Task: Change  the formatting of the data to Which is Less than 10, In conditional formating, put the option 'Light Red Fill with Drak Red Text. 'In the sheet   Prodigy Sales log   book
Action: Mouse moved to (388, 218)
Screenshot: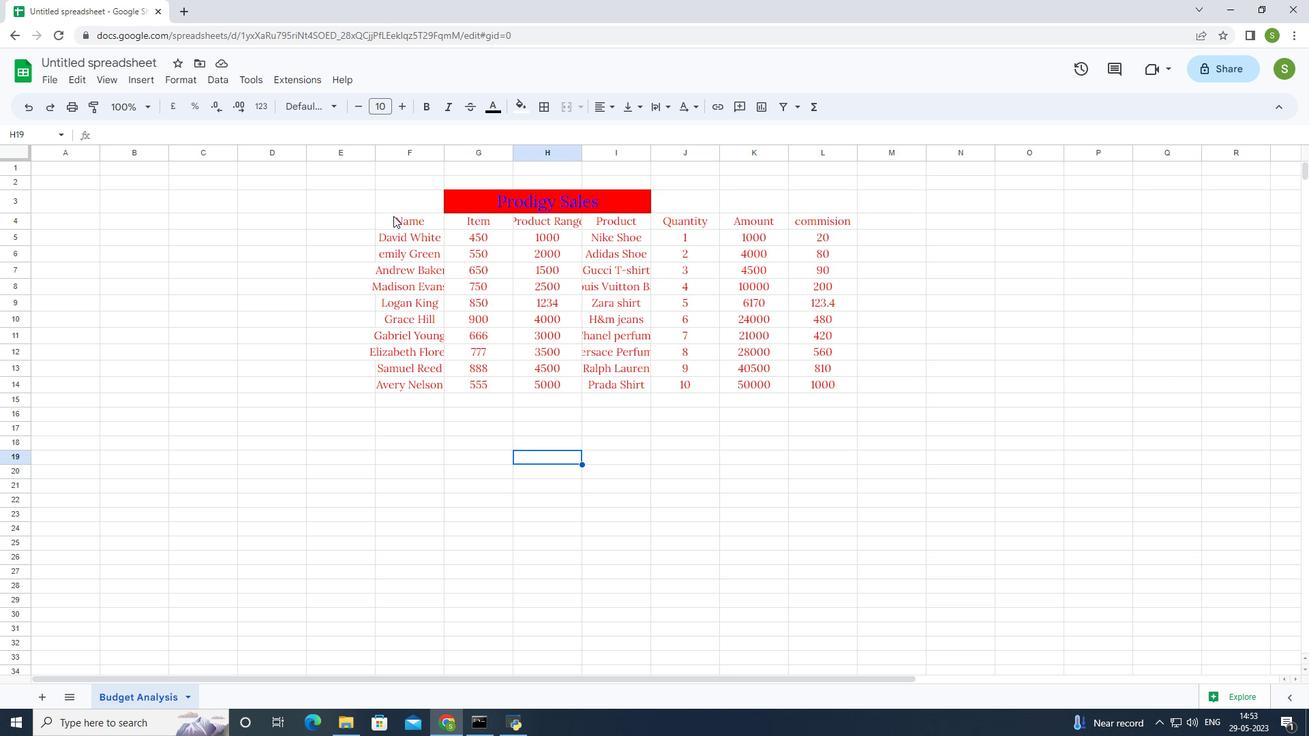 
Action: Mouse pressed left at (388, 218)
Screenshot: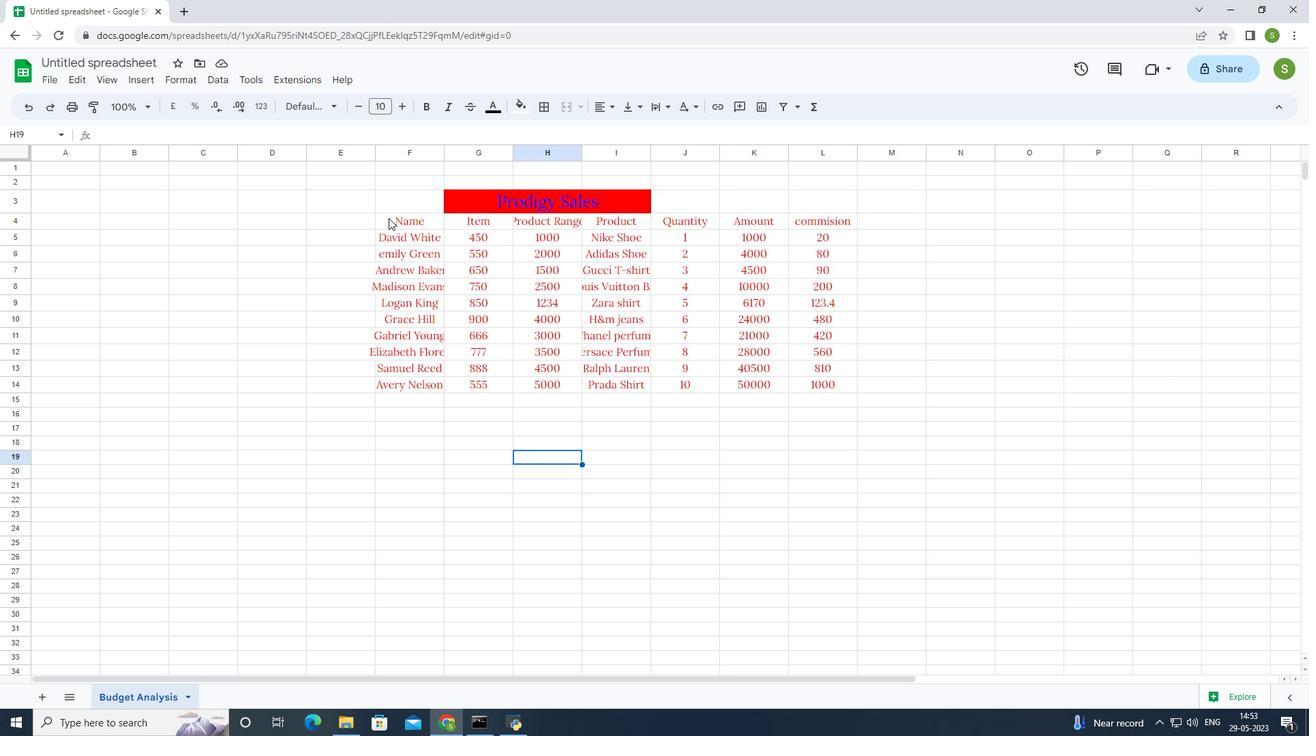 
Action: Mouse moved to (176, 78)
Screenshot: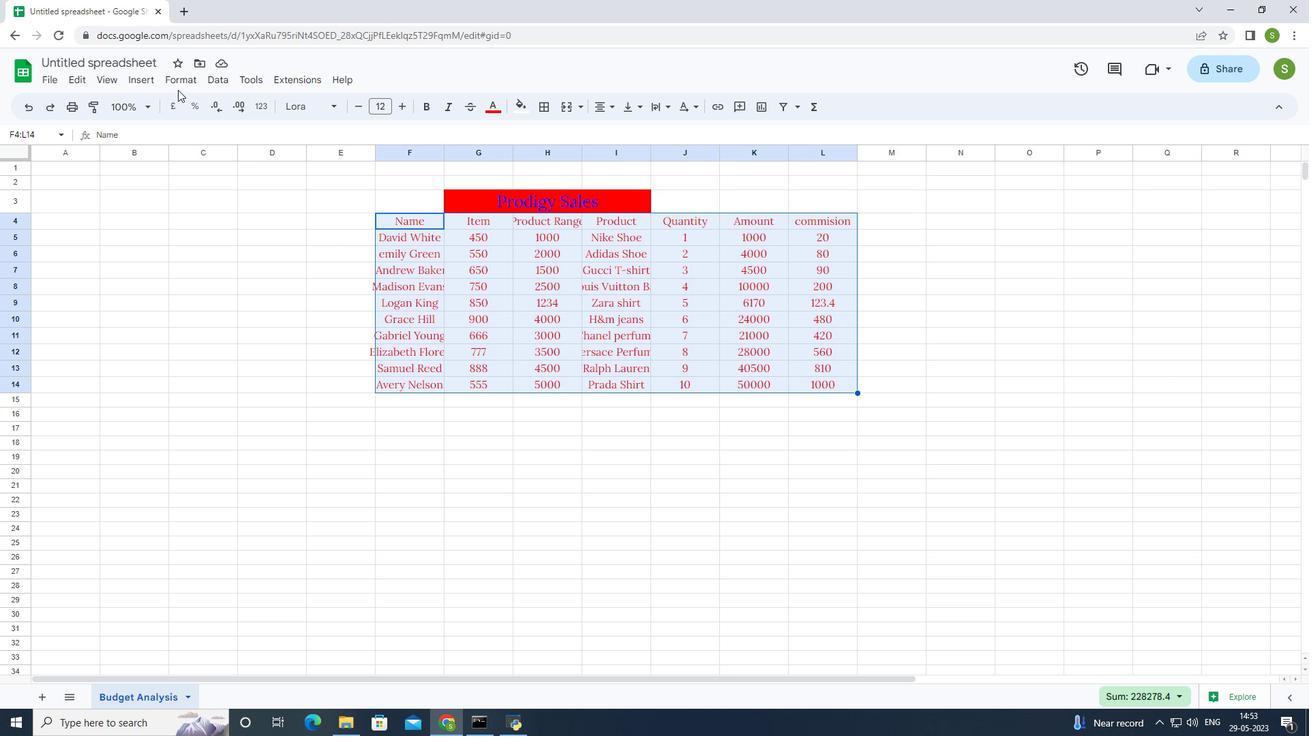 
Action: Mouse pressed left at (176, 78)
Screenshot: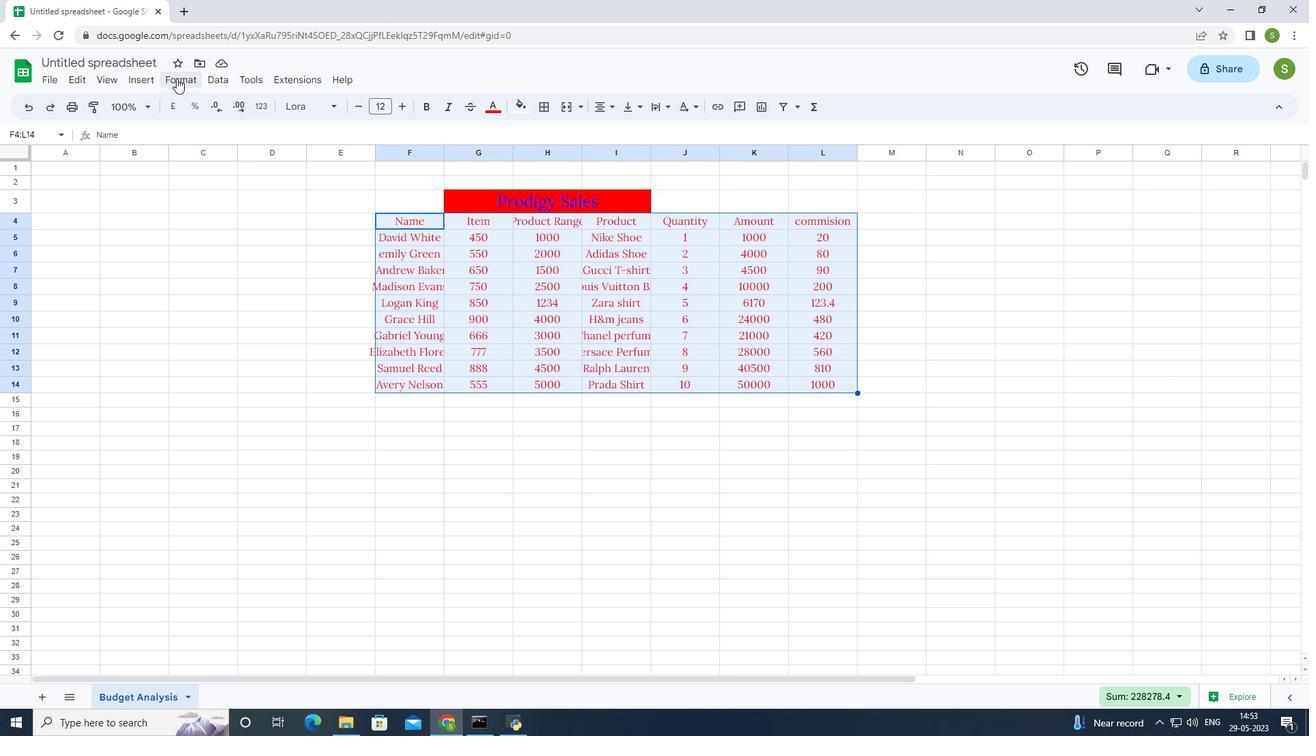 
Action: Mouse moved to (252, 308)
Screenshot: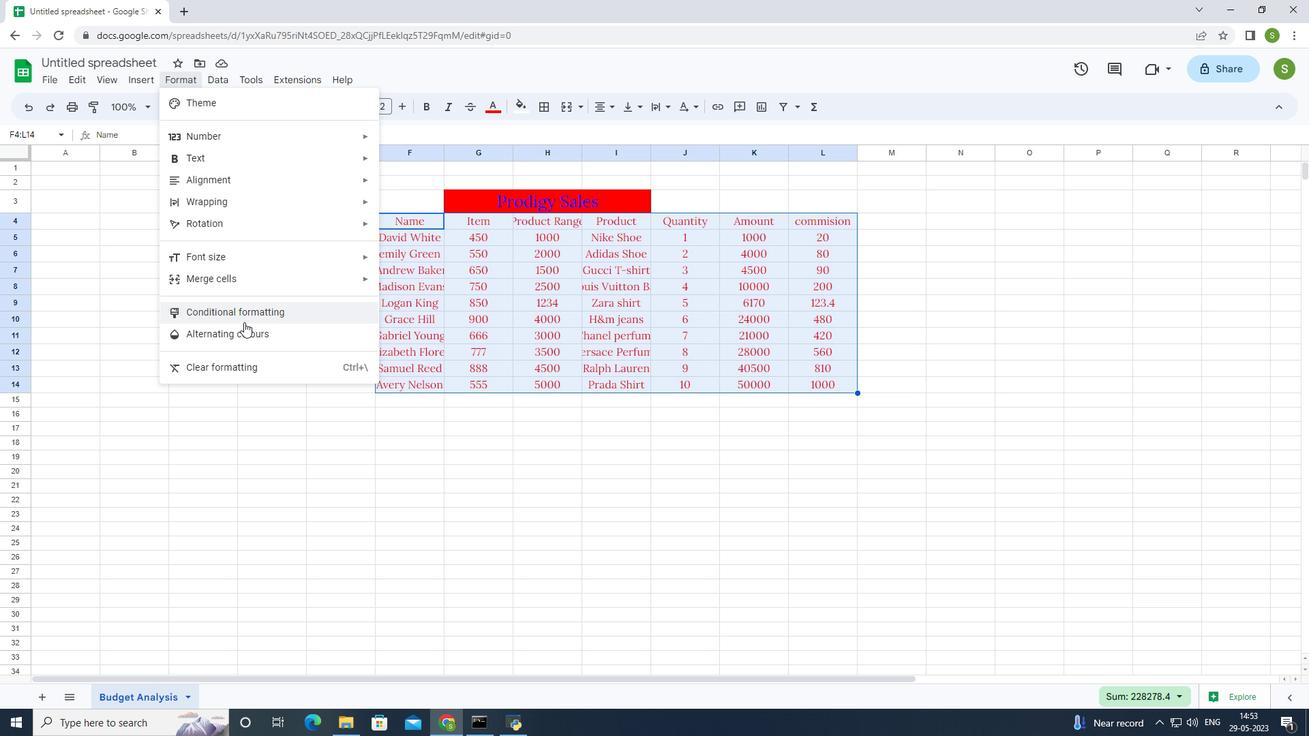 
Action: Mouse pressed left at (252, 308)
Screenshot: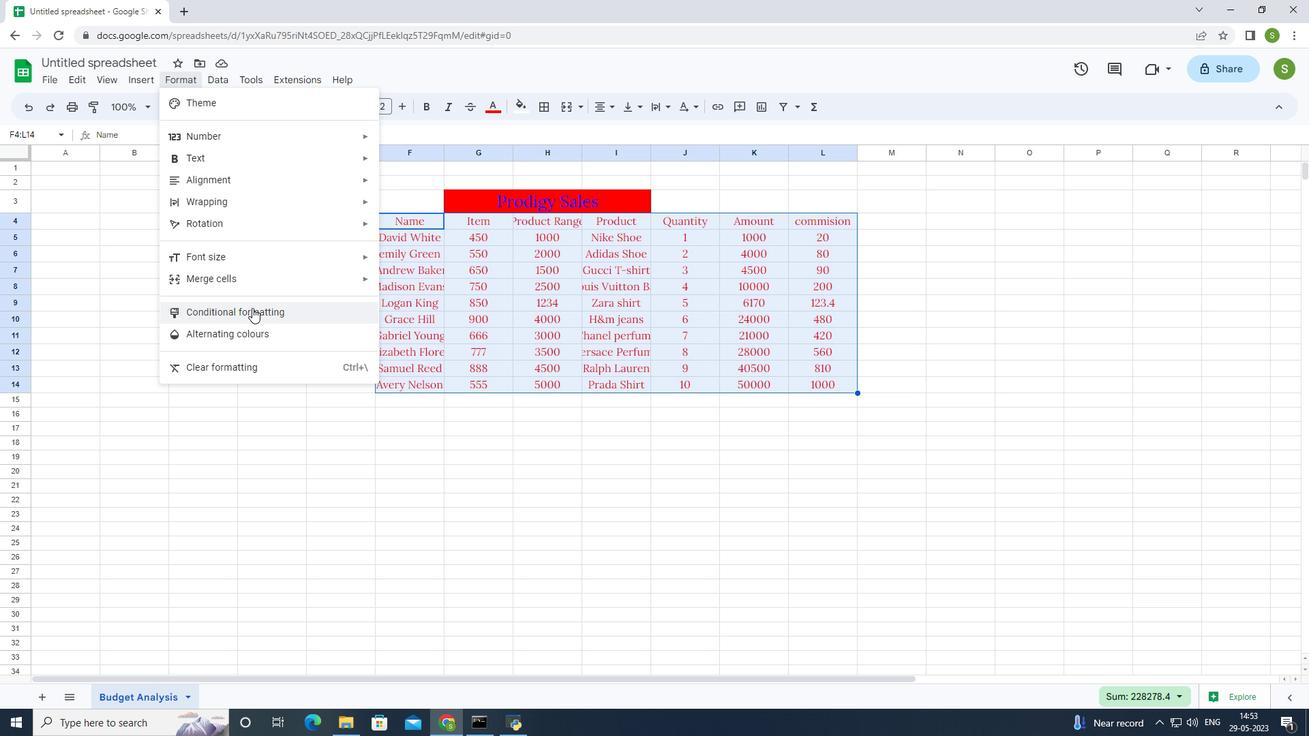
Action: Mouse moved to (1175, 296)
Screenshot: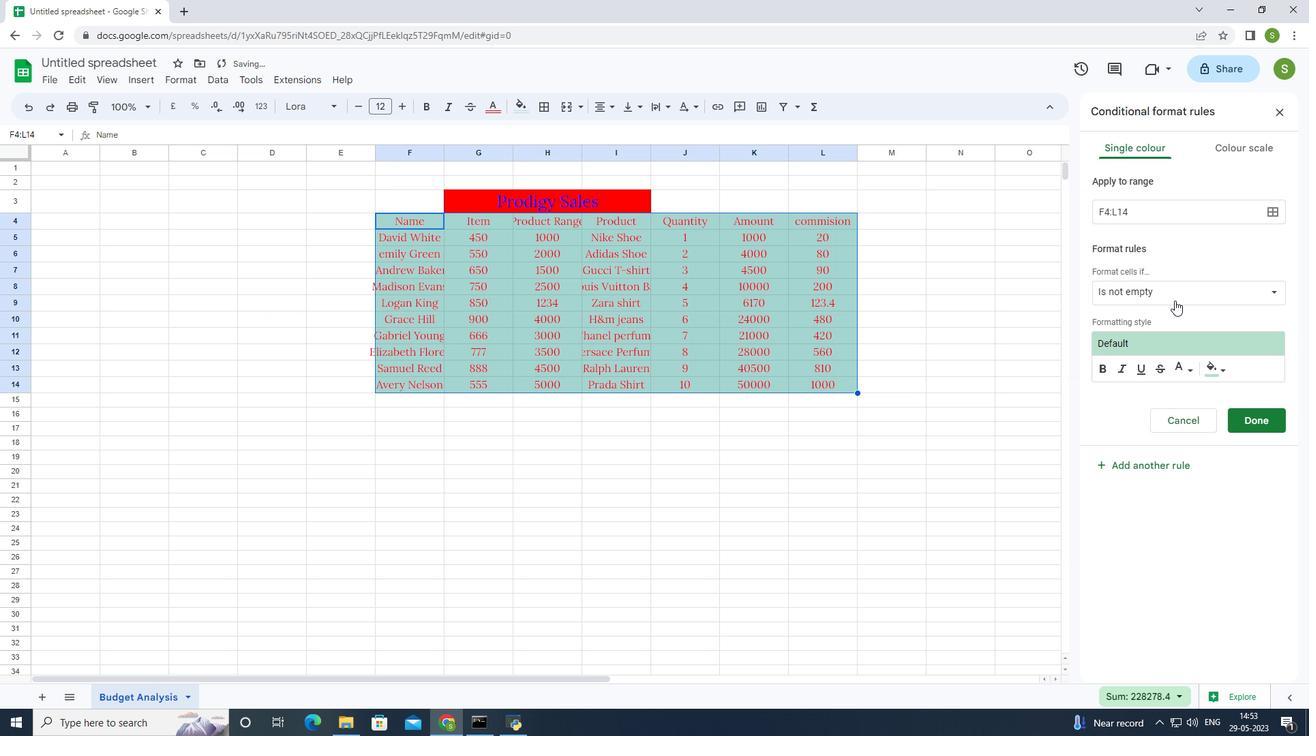 
Action: Mouse pressed left at (1175, 296)
Screenshot: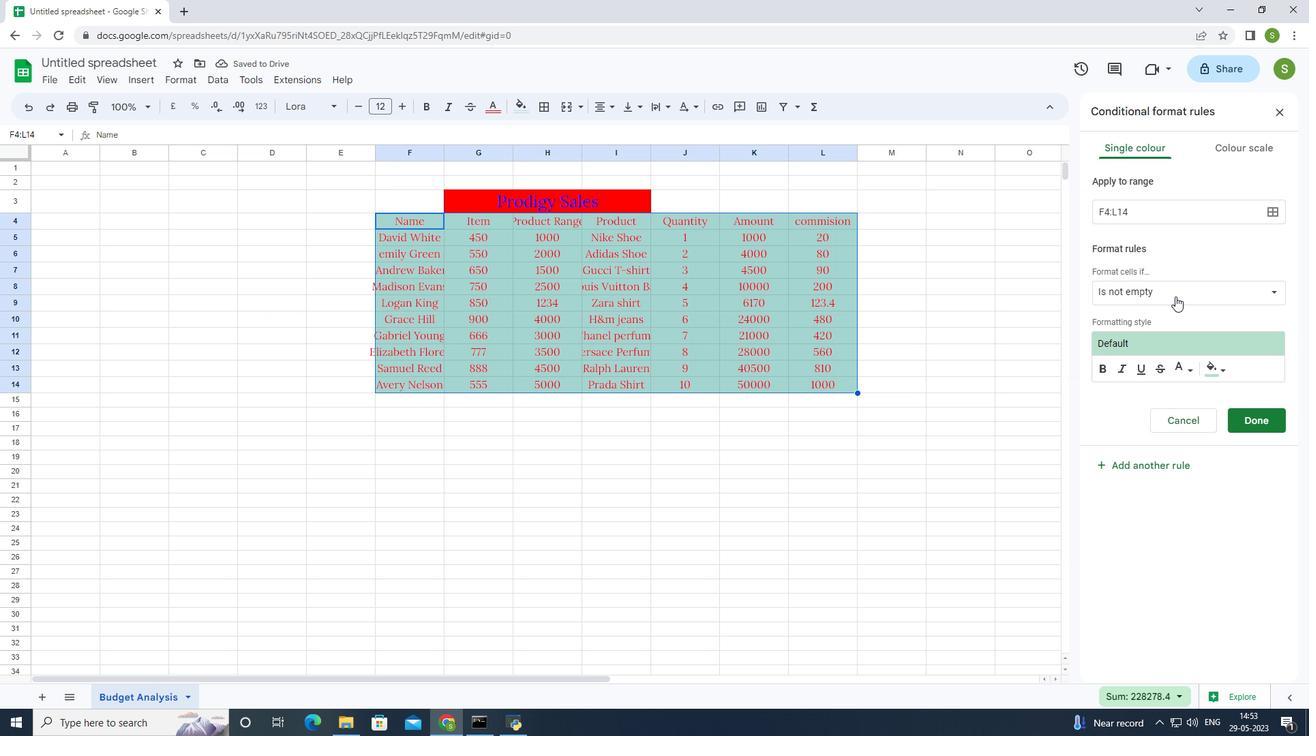 
Action: Mouse moved to (1189, 561)
Screenshot: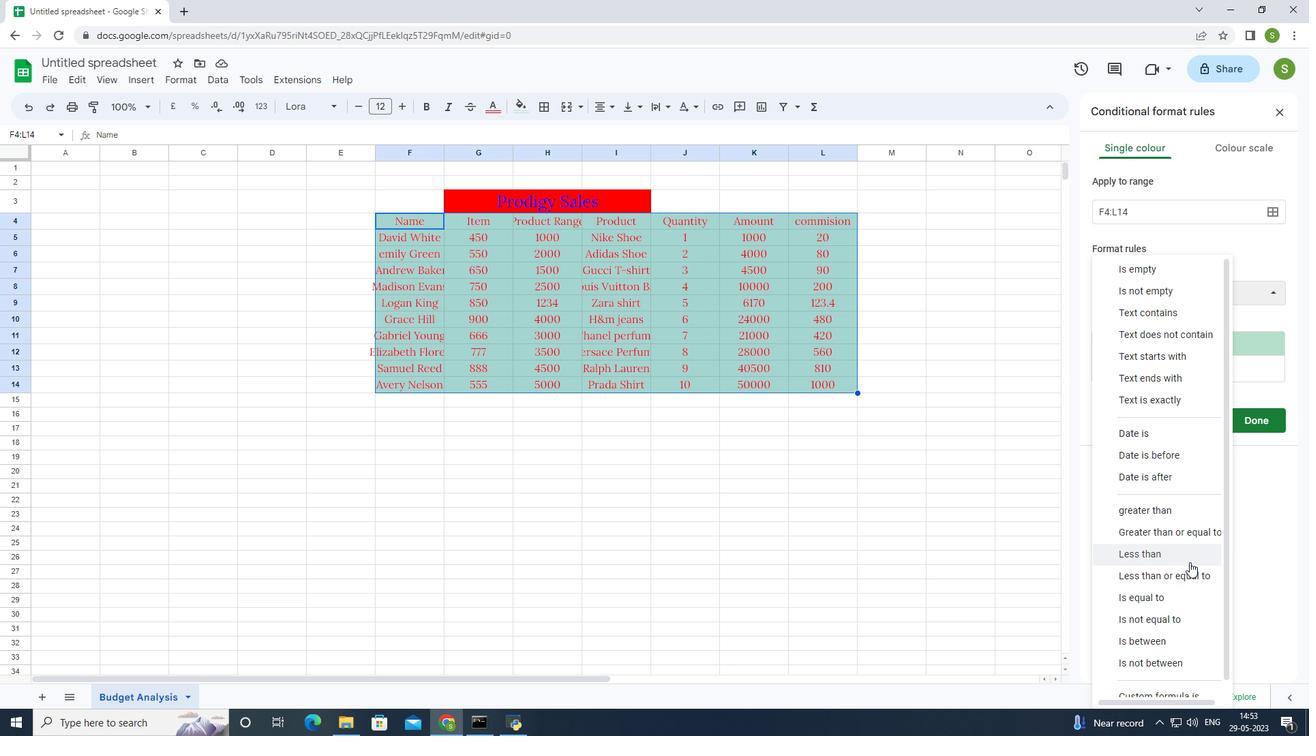 
Action: Mouse pressed left at (1189, 561)
Screenshot: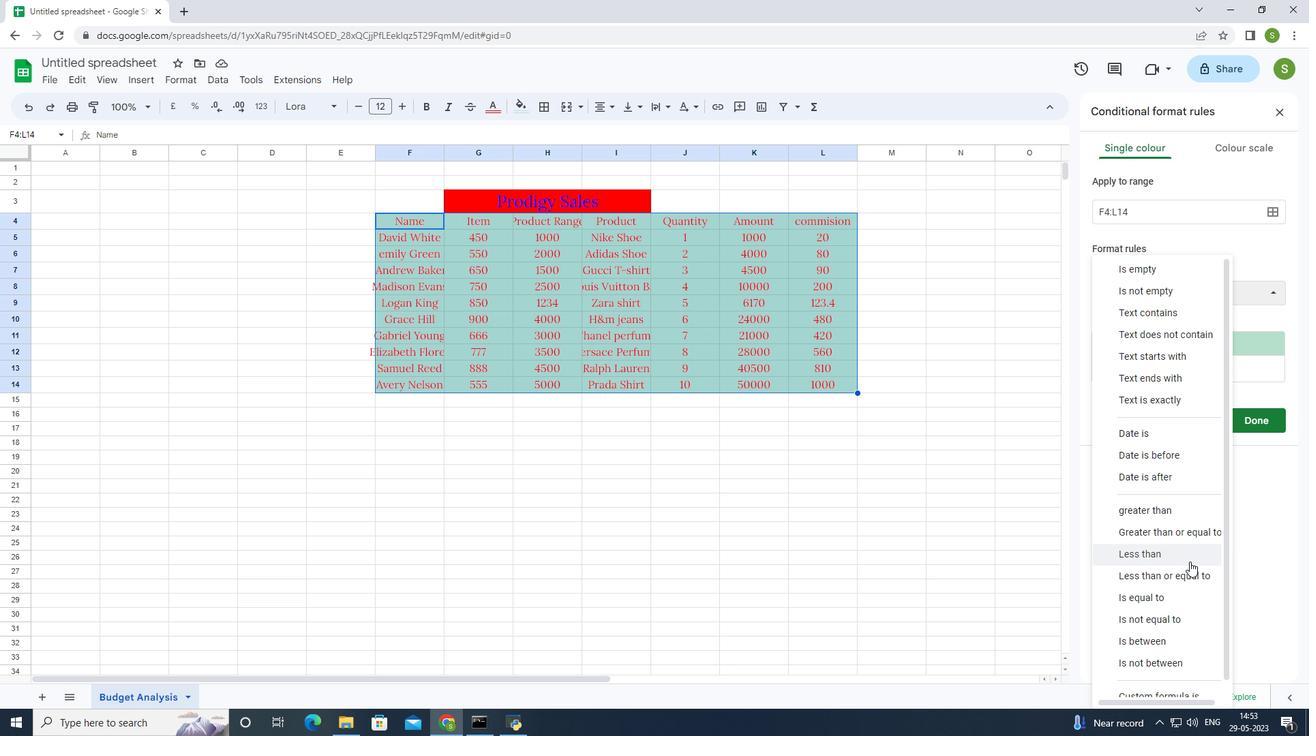 
Action: Mouse moved to (1132, 319)
Screenshot: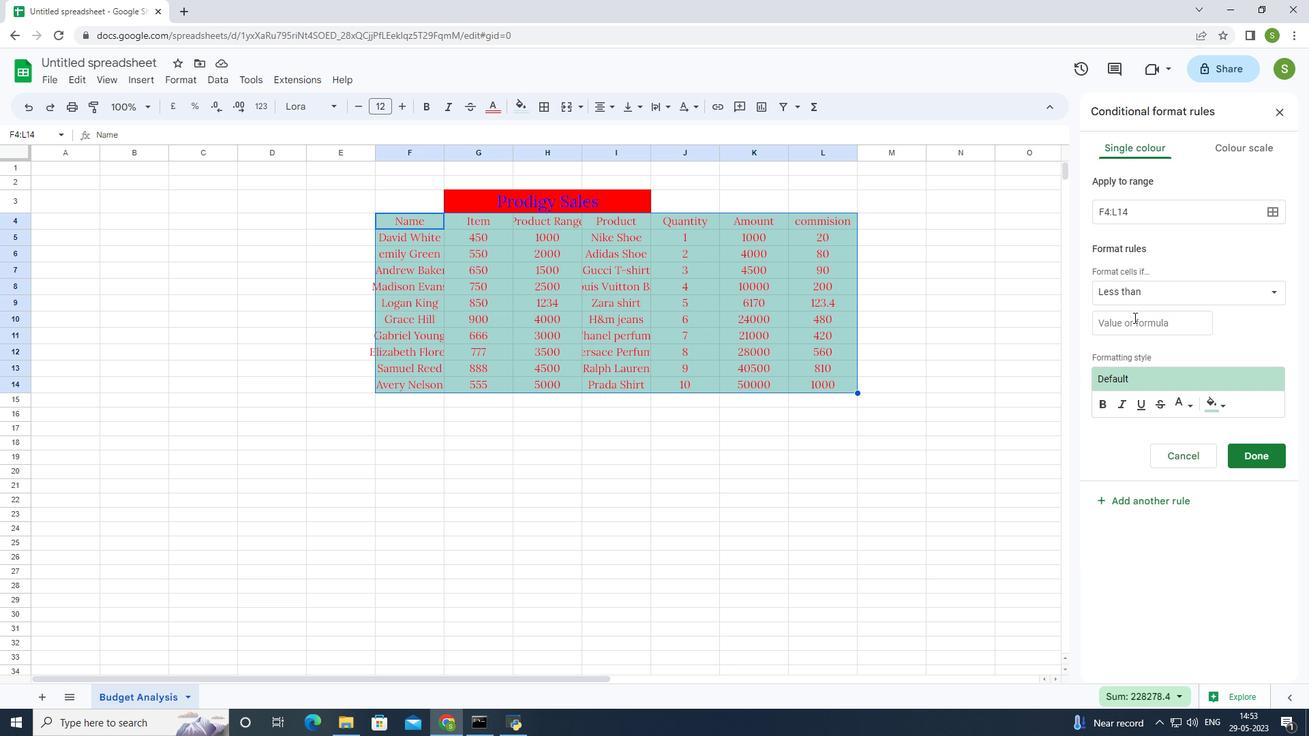 
Action: Mouse pressed left at (1132, 319)
Screenshot: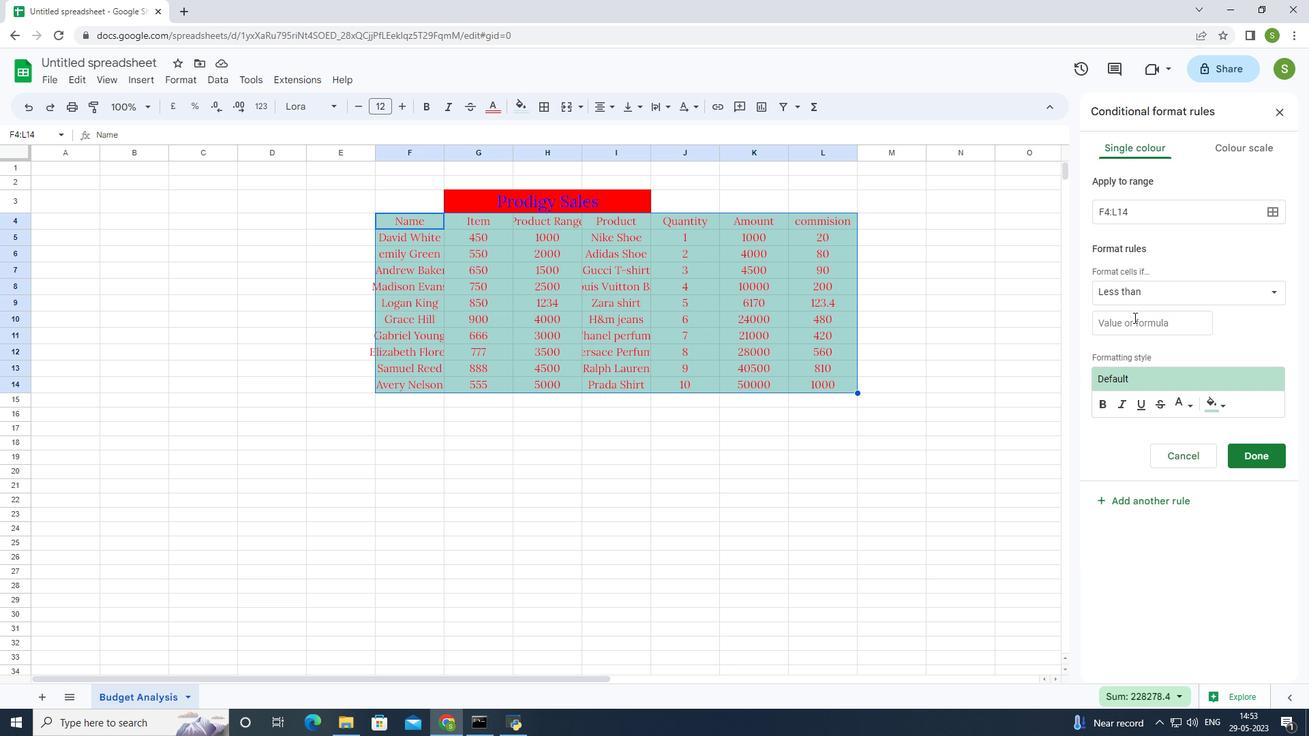 
Action: Key pressed 1
Screenshot: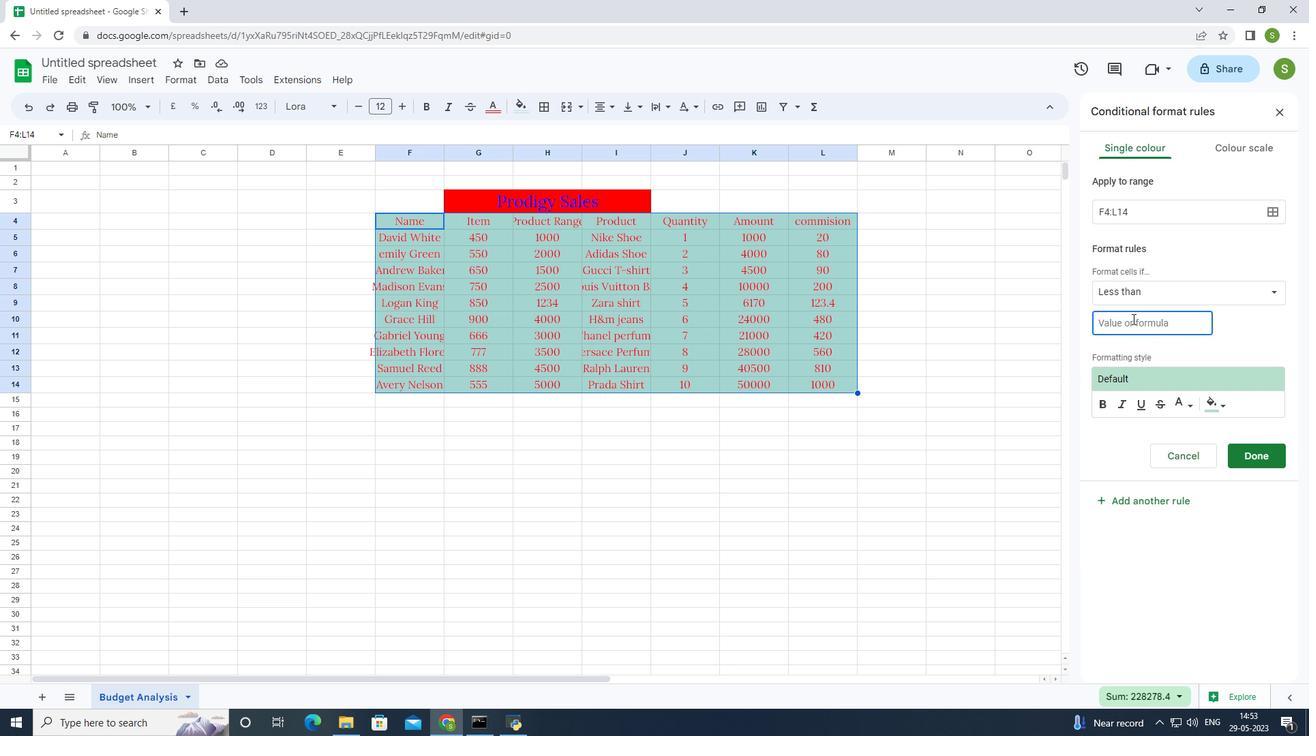 
Action: Mouse moved to (1132, 319)
Screenshot: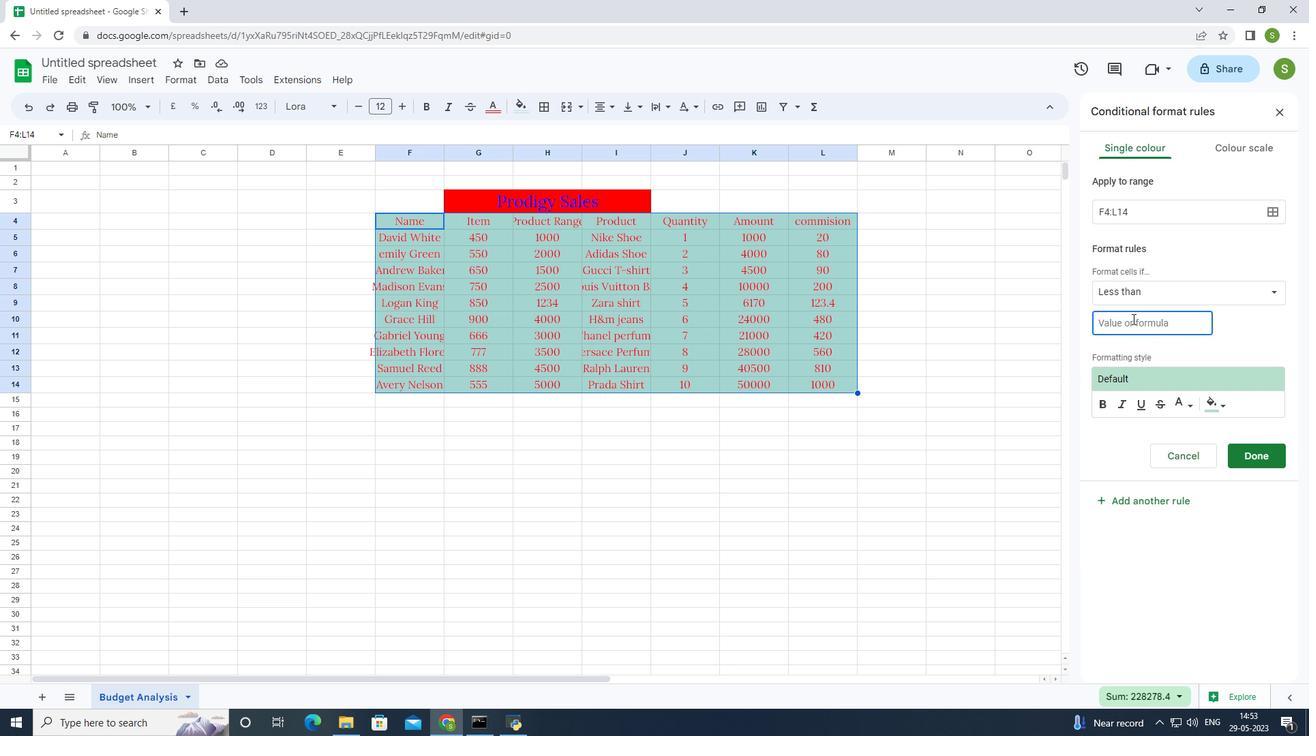 
Action: Key pressed 0
Screenshot: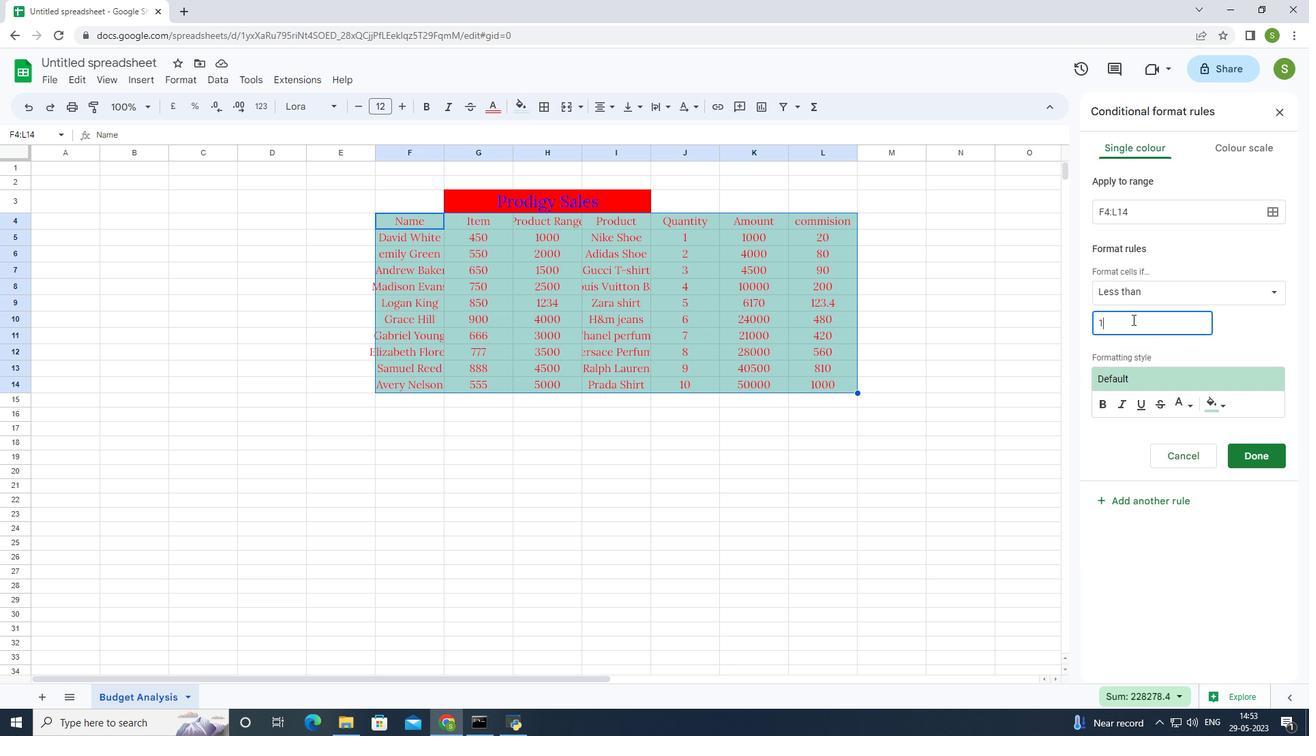 
Action: Mouse moved to (1257, 452)
Screenshot: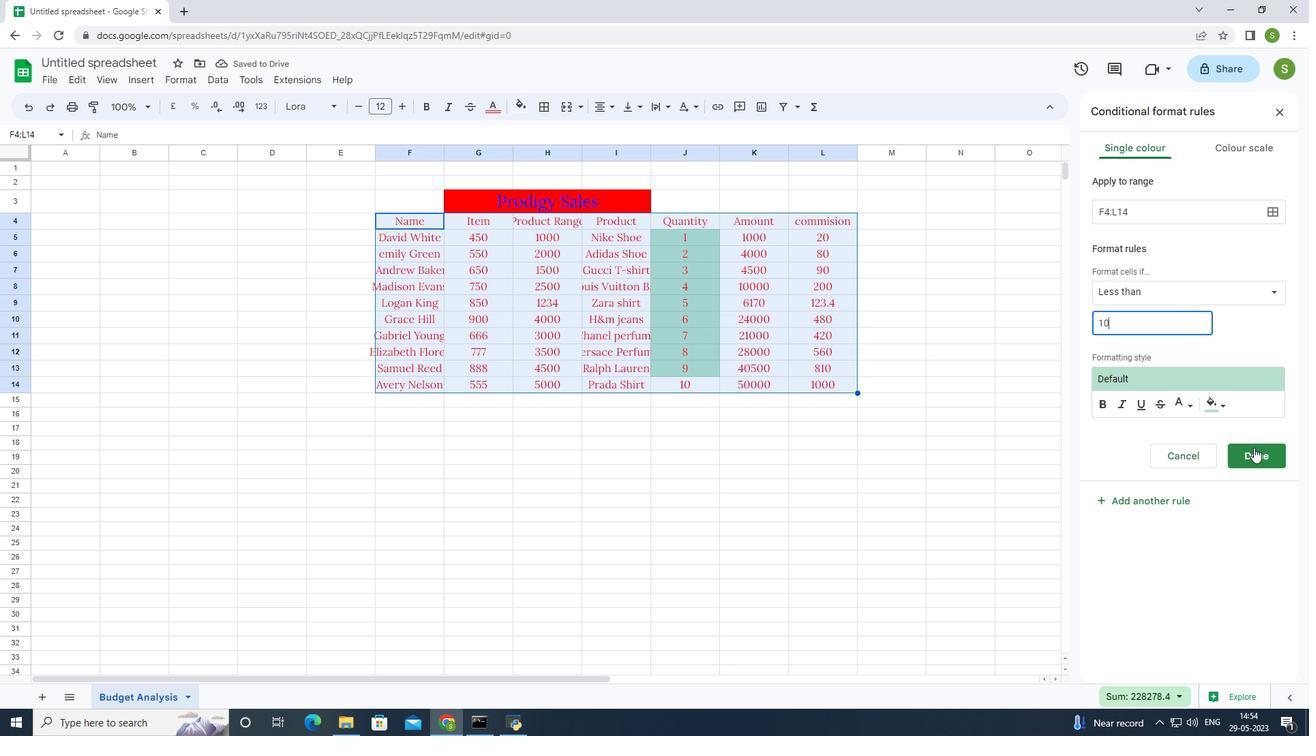 
Action: Mouse pressed left at (1257, 452)
Screenshot: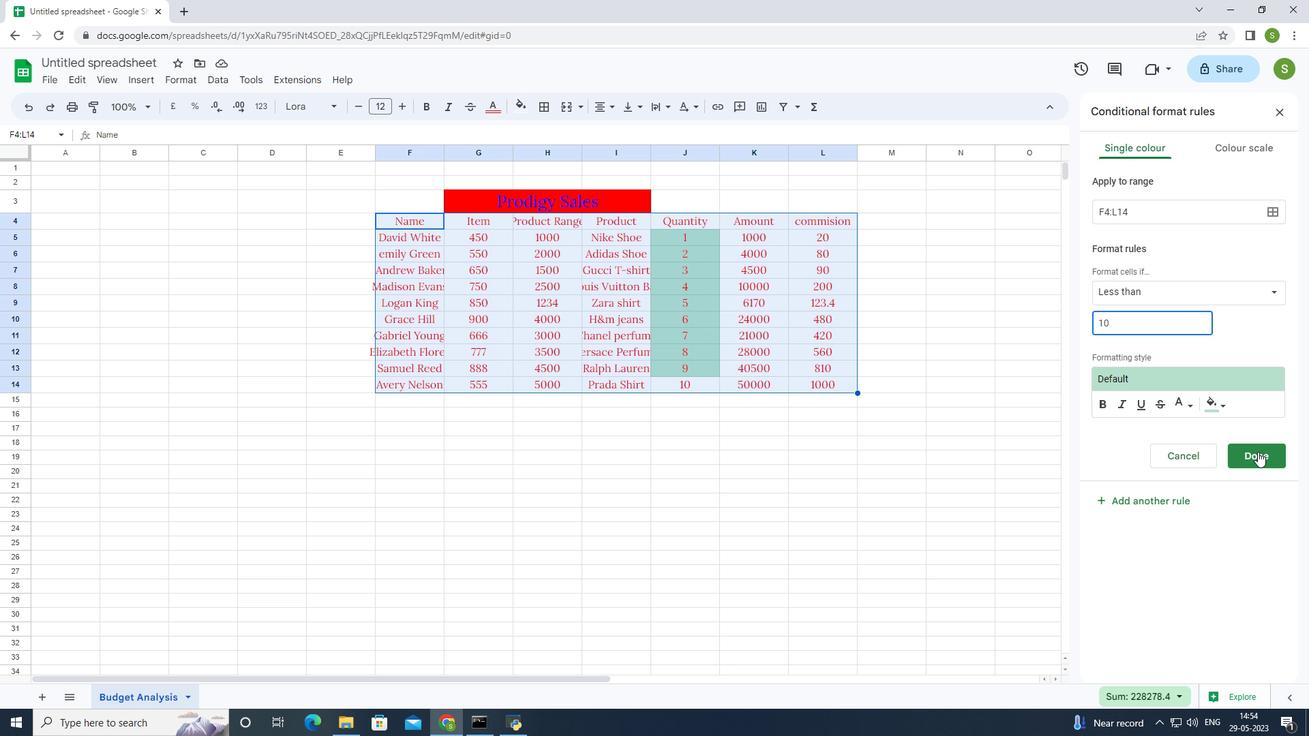 
Action: Mouse moved to (789, 460)
Screenshot: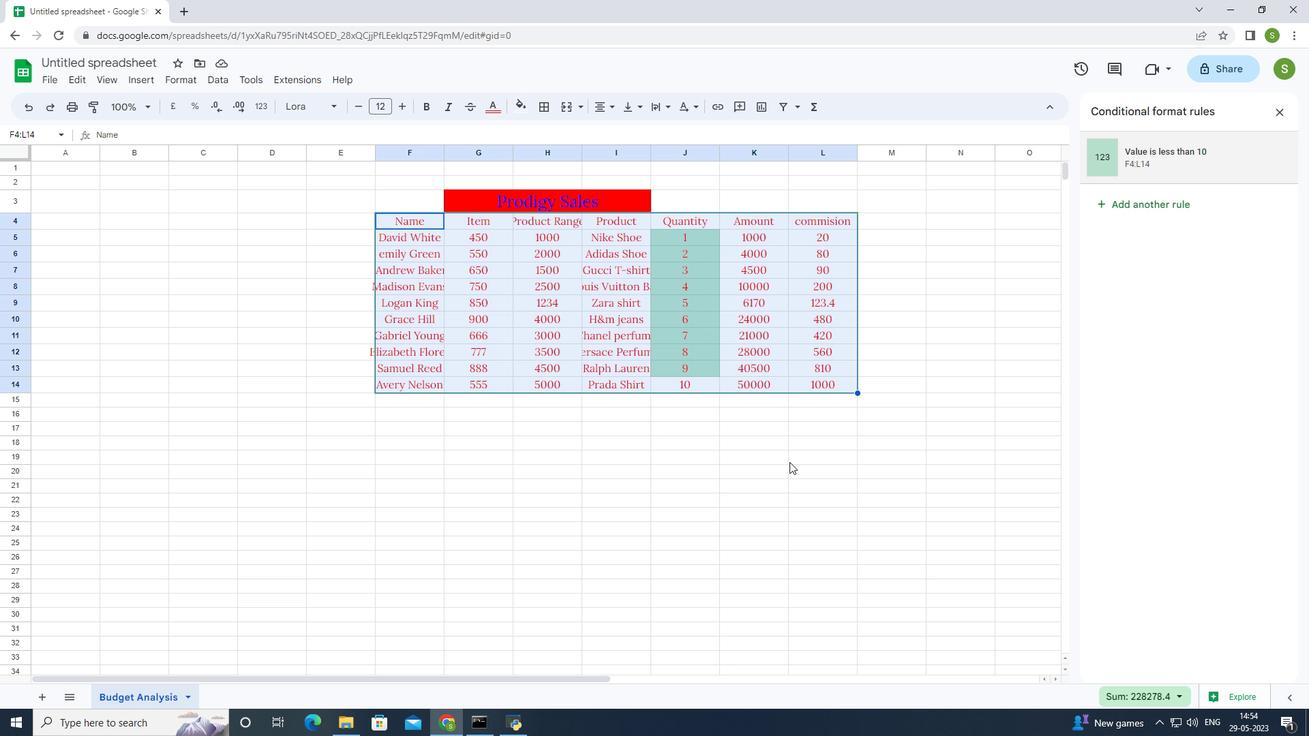 
Action: Key pressed ctrl+S
Screenshot: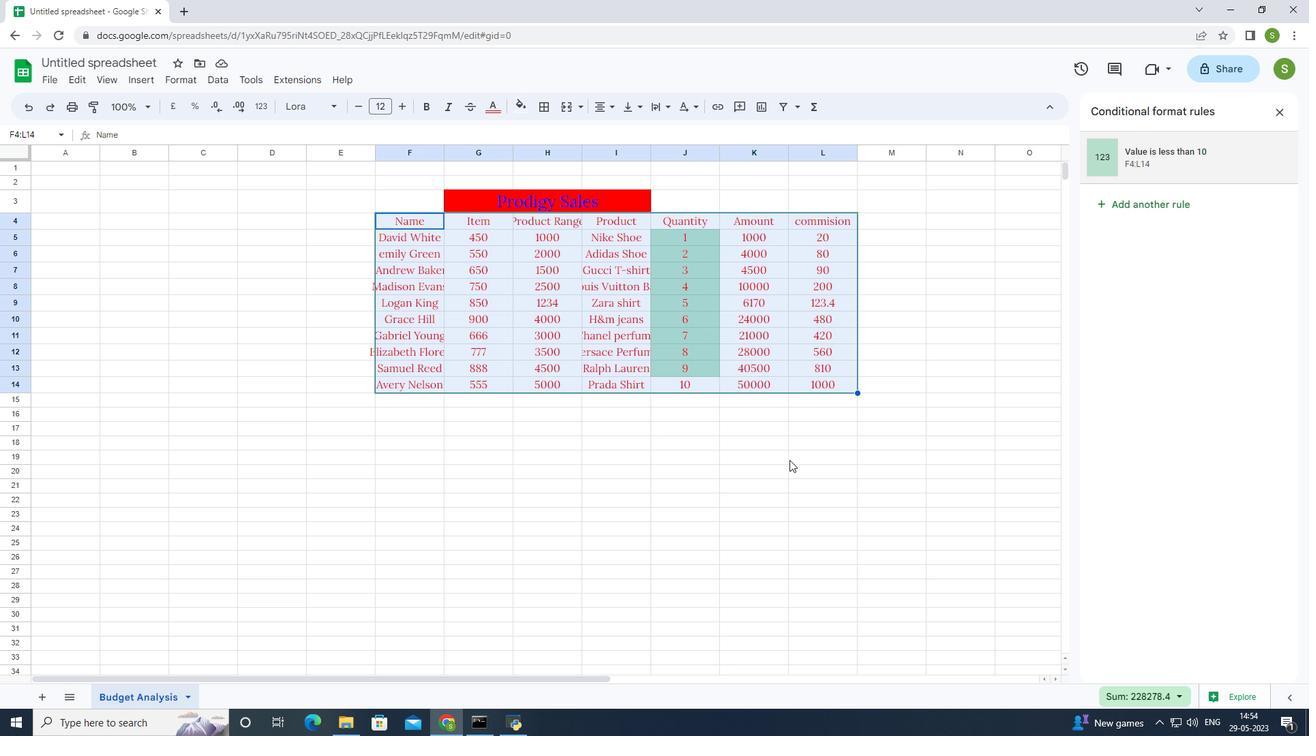 
Action: Mouse moved to (790, 452)
Screenshot: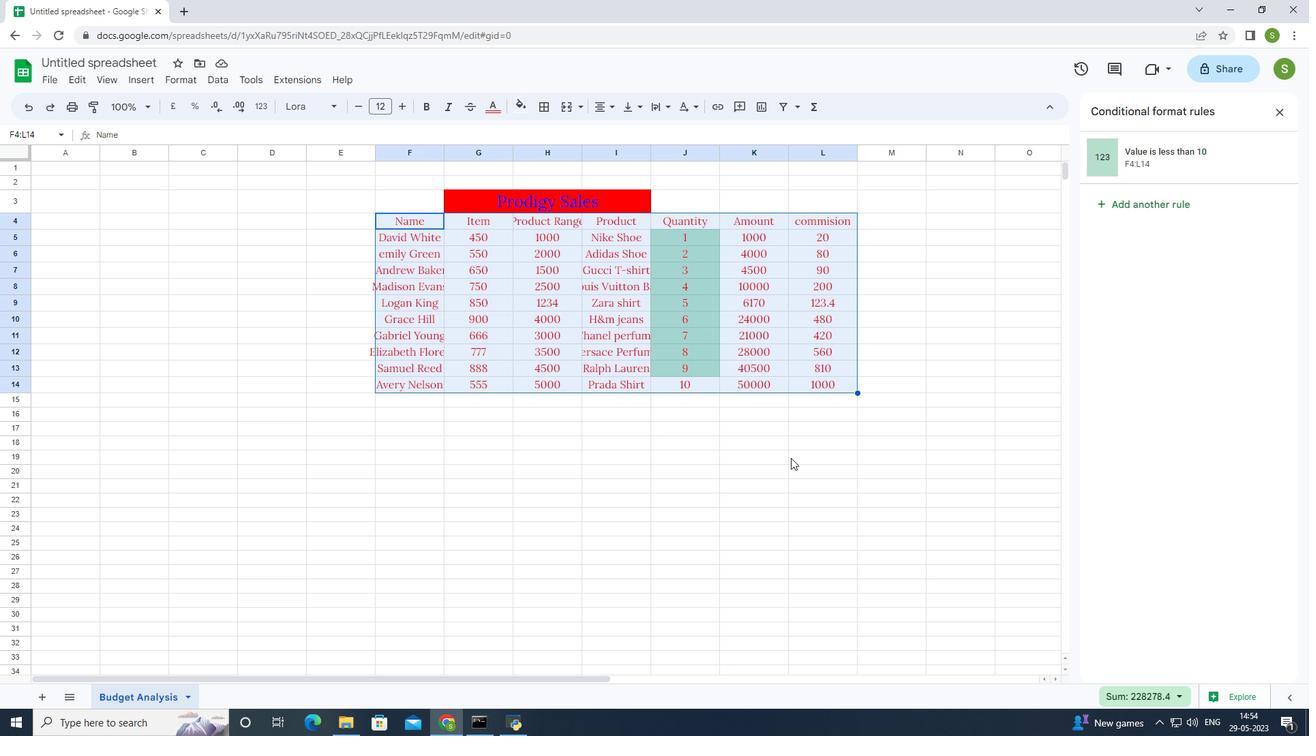 
